 Task: Create Card Card0008 in Board Board0002 in Development in Trello
Action: Mouse moved to (511, 62)
Screenshot: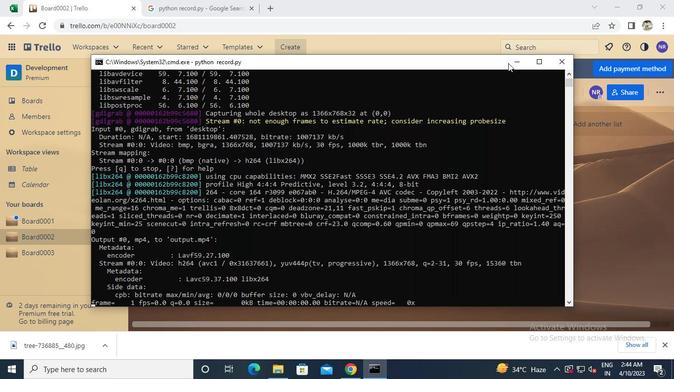
Action: Mouse pressed left at (511, 62)
Screenshot: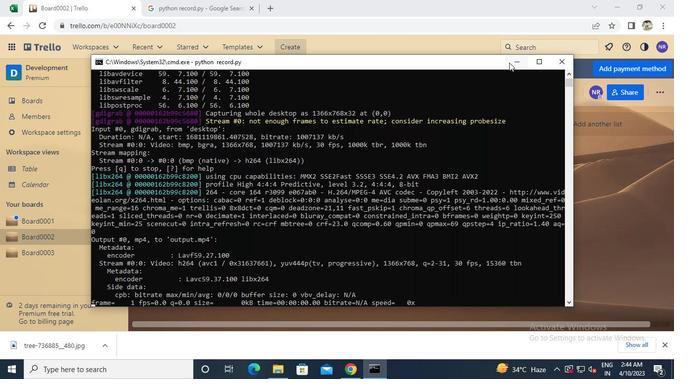 
Action: Mouse moved to (198, 216)
Screenshot: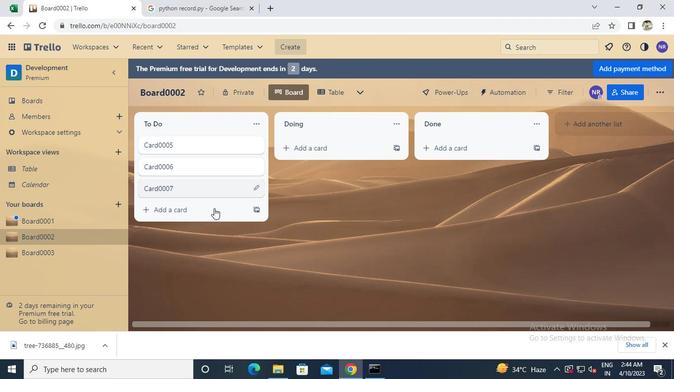 
Action: Mouse pressed left at (198, 216)
Screenshot: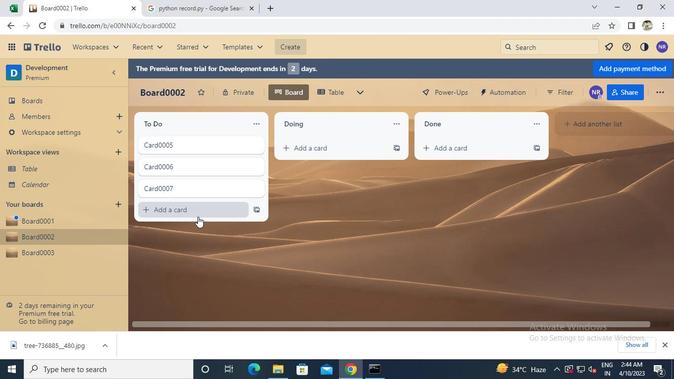
Action: Keyboard Key.caps_lock
Screenshot: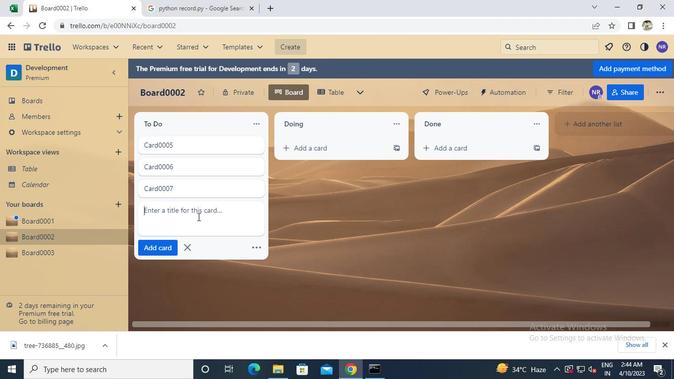 
Action: Keyboard c
Screenshot: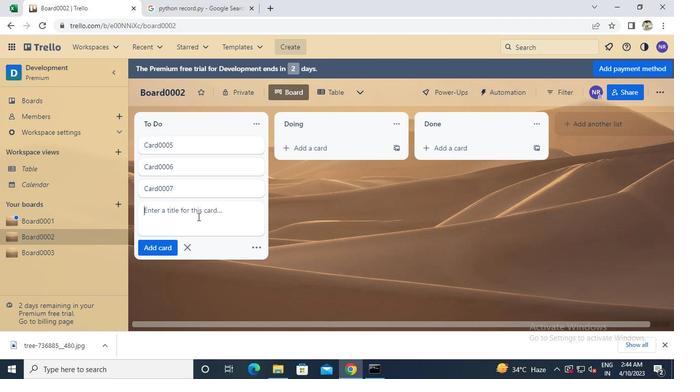 
Action: Keyboard Key.caps_lock
Screenshot: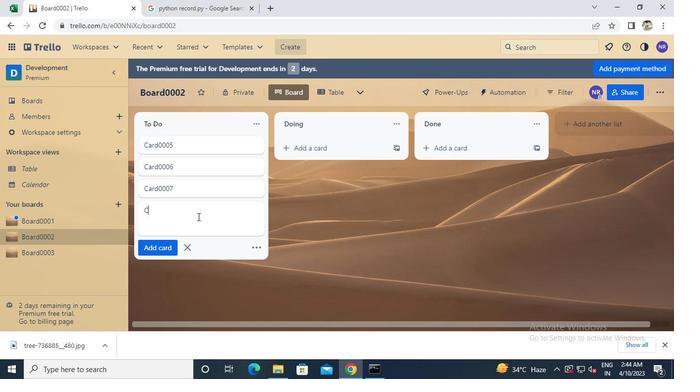 
Action: Keyboard a
Screenshot: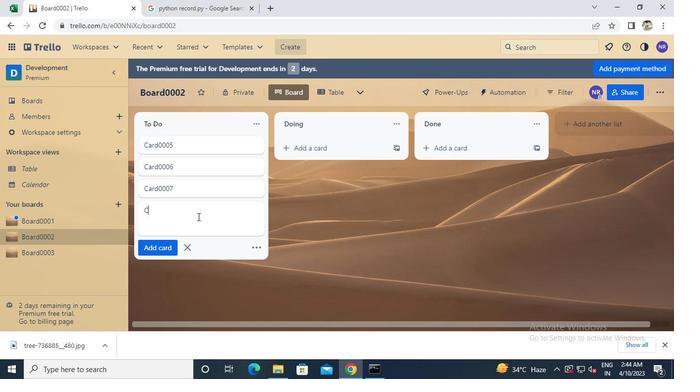 
Action: Keyboard r
Screenshot: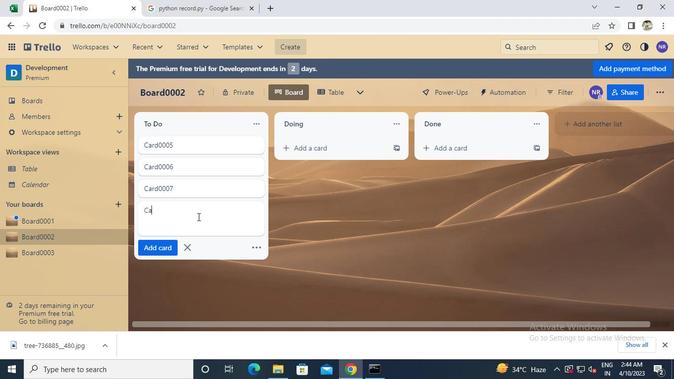 
Action: Keyboard d
Screenshot: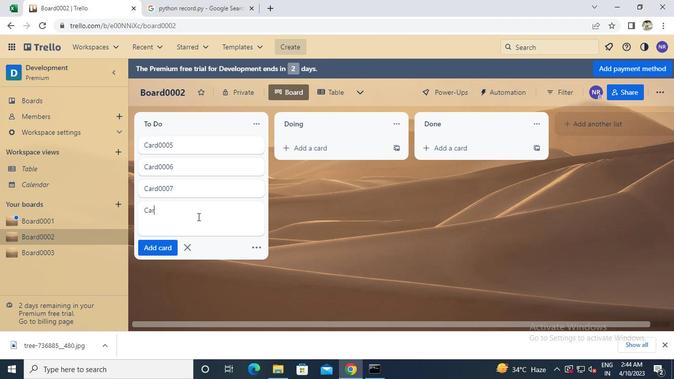 
Action: Keyboard 0
Screenshot: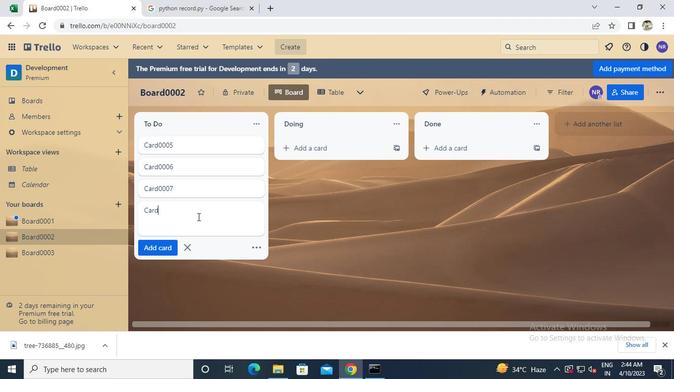 
Action: Keyboard 0
Screenshot: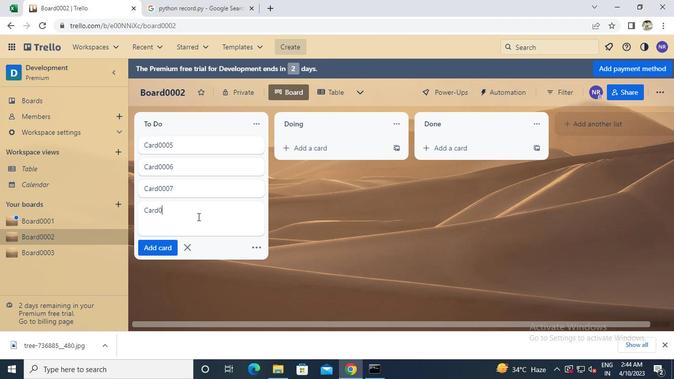 
Action: Keyboard 0
Screenshot: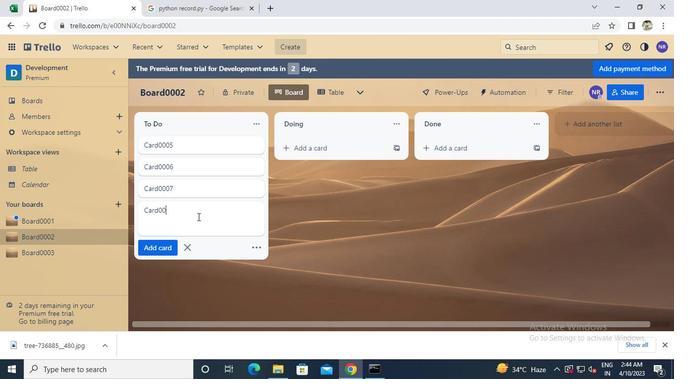 
Action: Keyboard 8
Screenshot: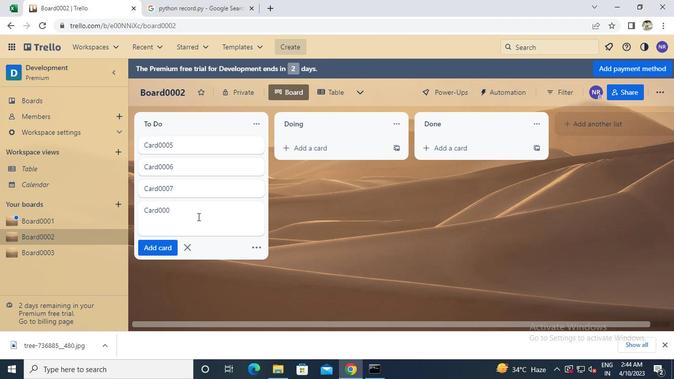 
Action: Mouse moved to (161, 242)
Screenshot: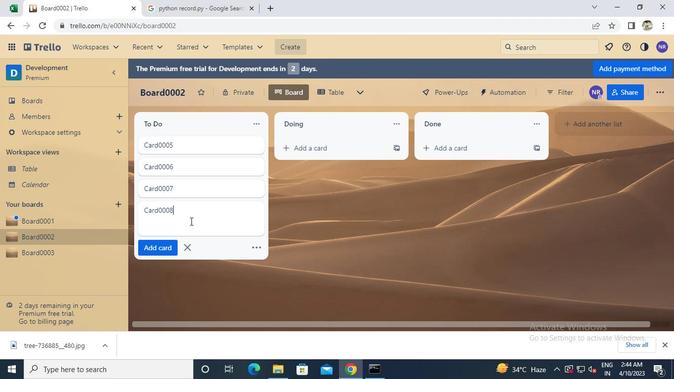 
Action: Mouse pressed left at (161, 242)
Screenshot: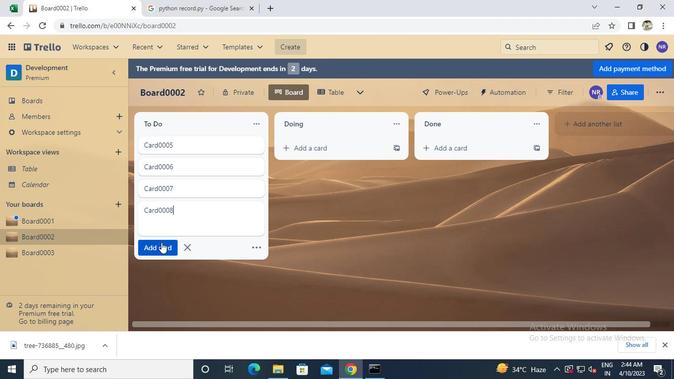 
Action: Mouse moved to (377, 379)
Screenshot: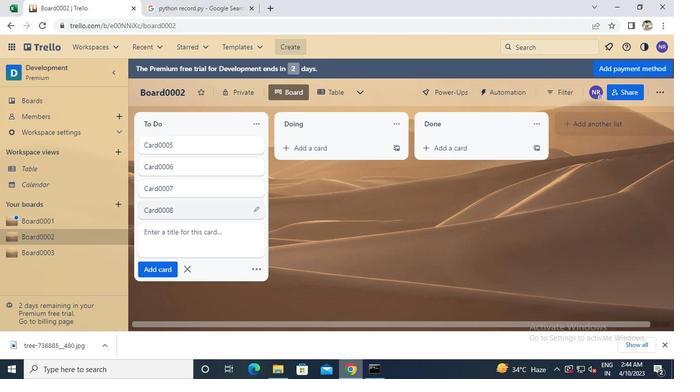 
Action: Mouse pressed left at (377, 379)
Screenshot: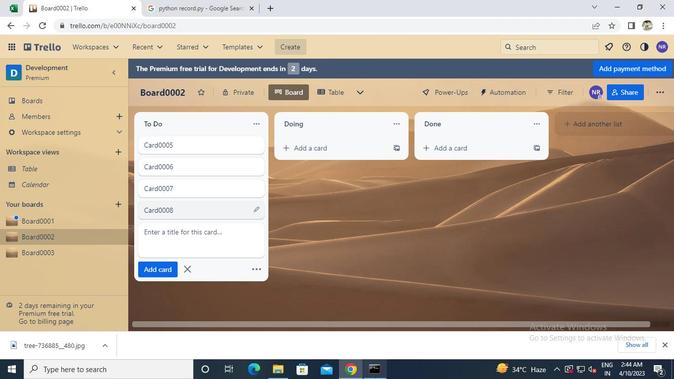 
Action: Mouse moved to (562, 64)
Screenshot: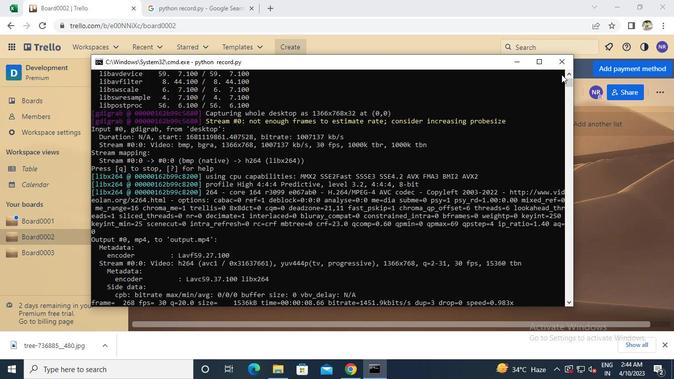 
Action: Mouse pressed left at (562, 64)
Screenshot: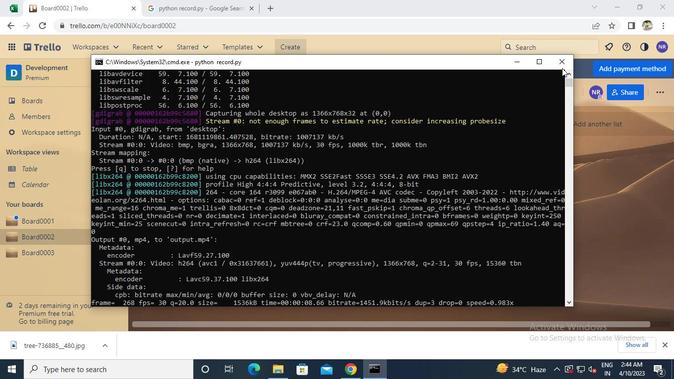 
Action: Mouse moved to (554, 65)
Screenshot: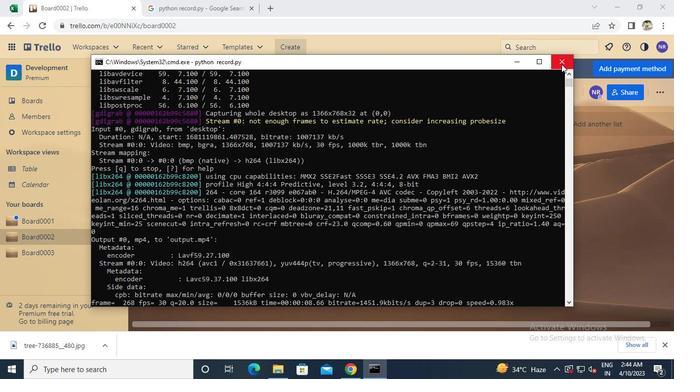 
